 Task: Look for vegan products only.
Action: Mouse moved to (21, 54)
Screenshot: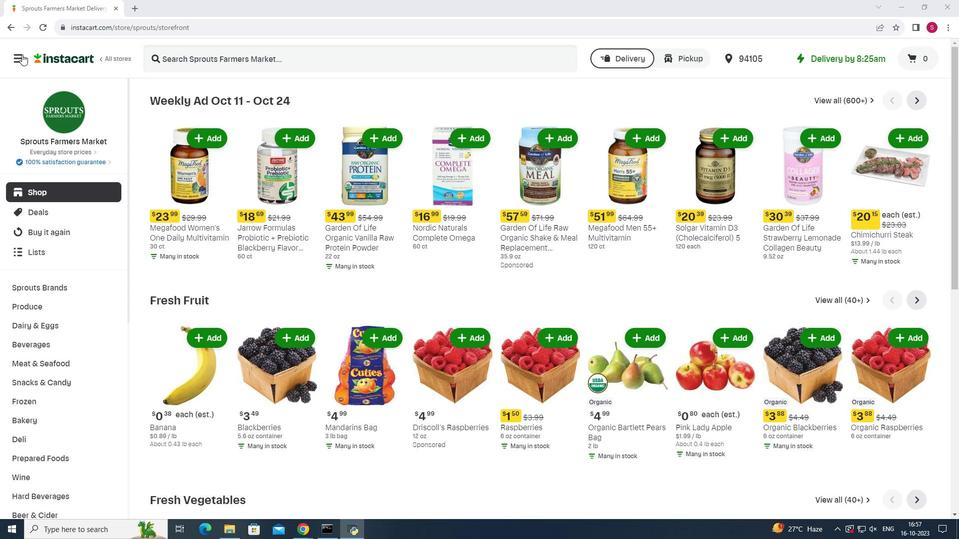 
Action: Mouse pressed left at (21, 54)
Screenshot: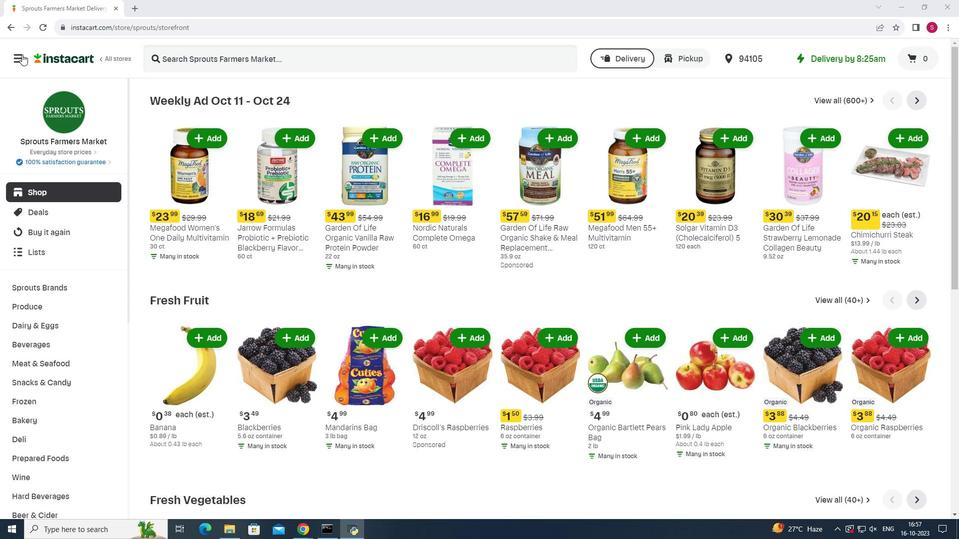 
Action: Mouse moved to (53, 263)
Screenshot: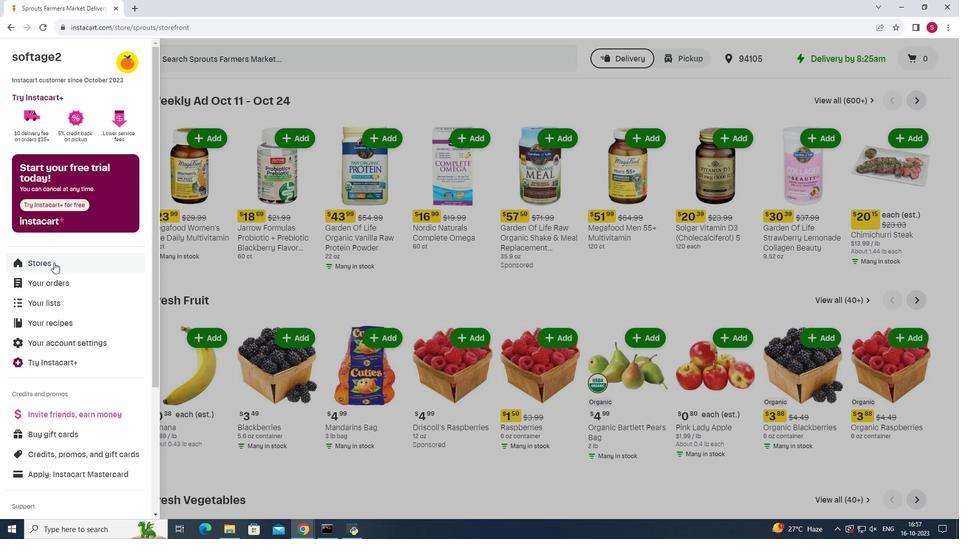
Action: Mouse pressed left at (53, 263)
Screenshot: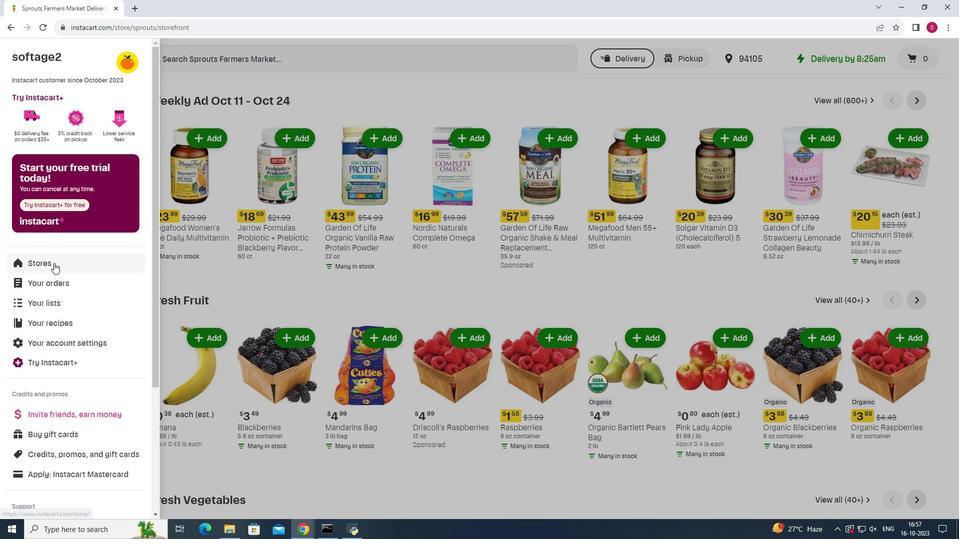 
Action: Mouse moved to (237, 85)
Screenshot: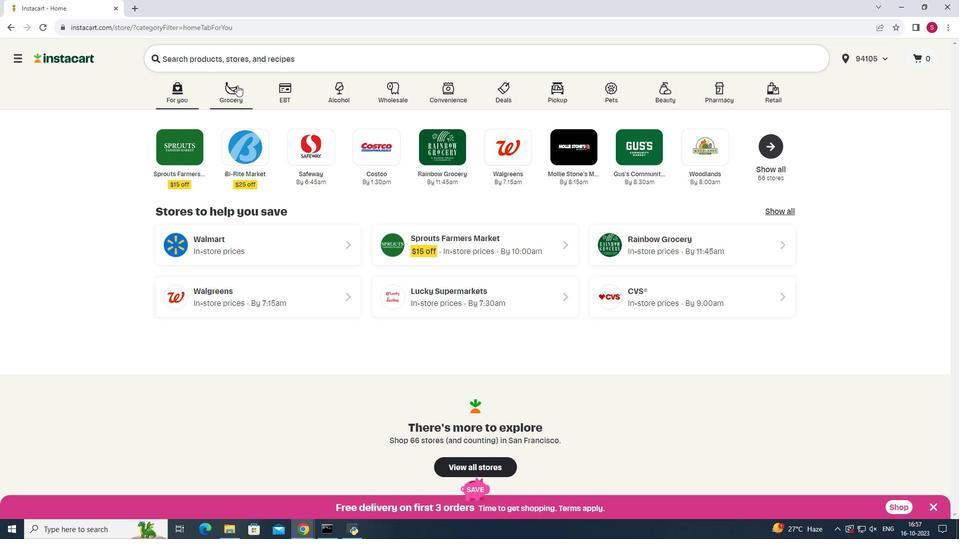 
Action: Mouse pressed left at (237, 85)
Screenshot: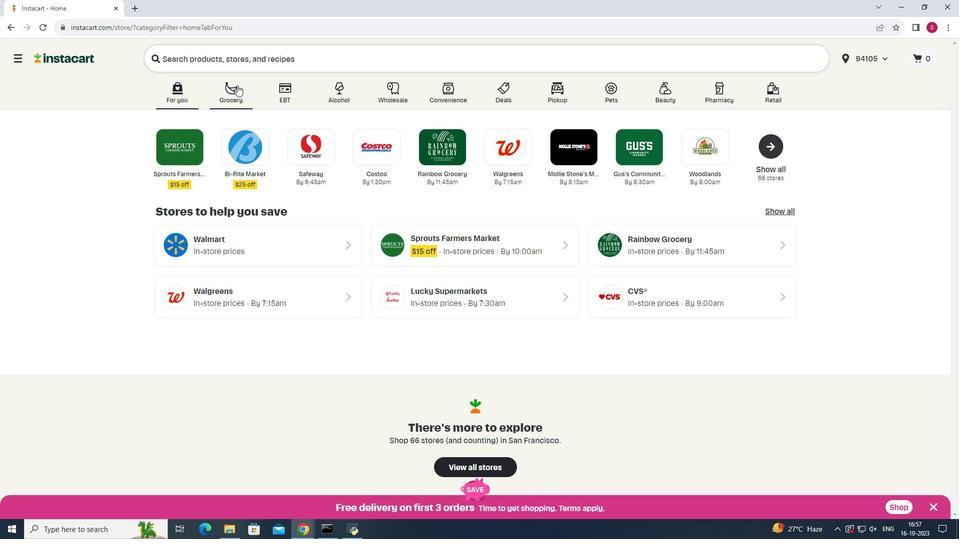 
Action: Mouse moved to (667, 139)
Screenshot: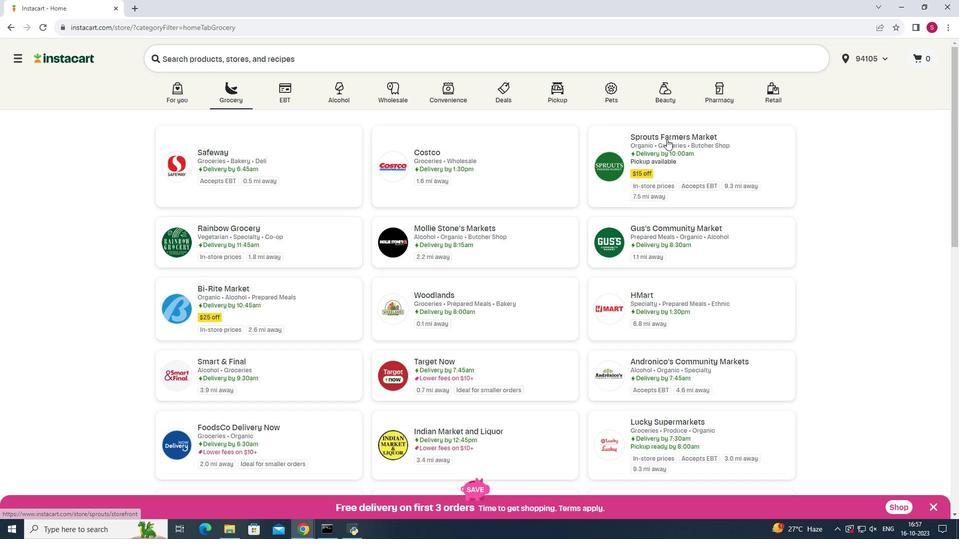 
Action: Mouse pressed left at (667, 139)
Screenshot: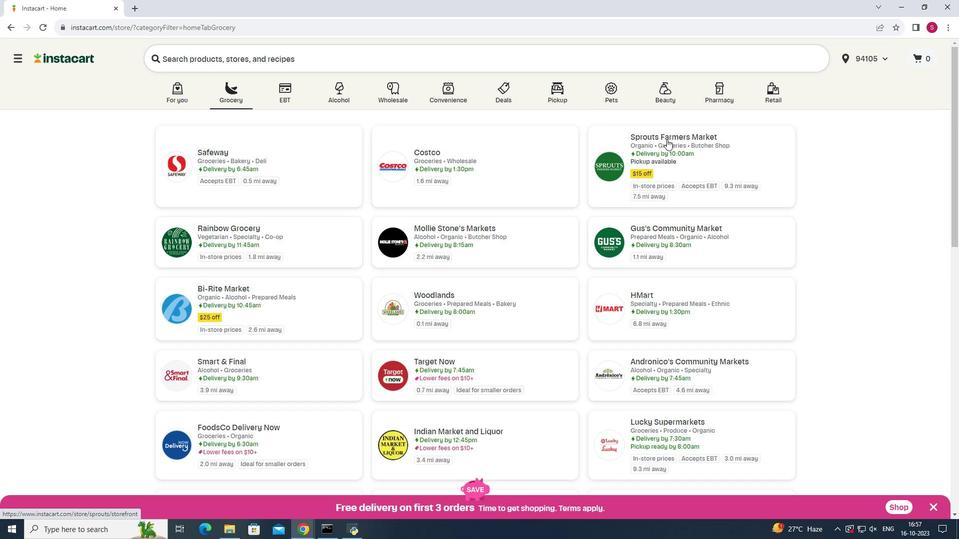 
Action: Mouse moved to (49, 366)
Screenshot: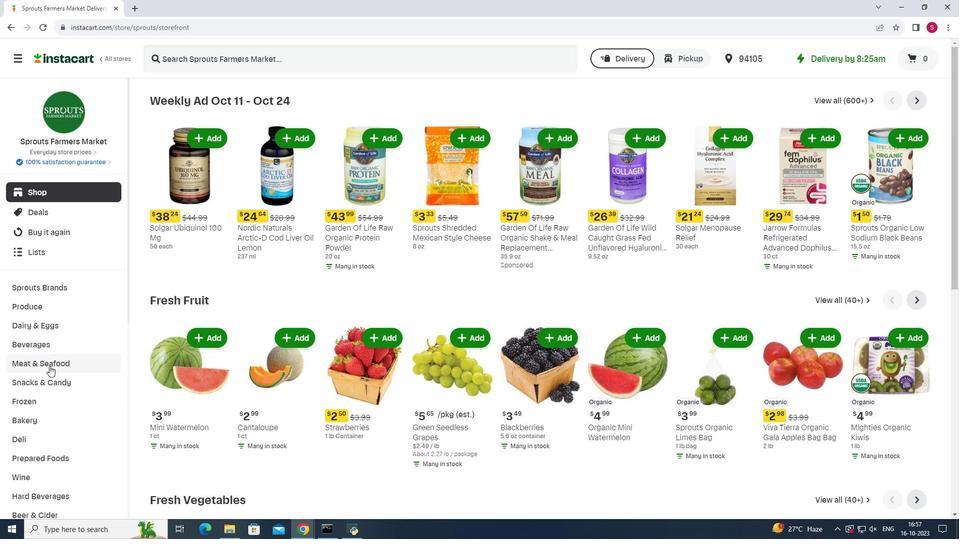 
Action: Mouse pressed left at (49, 366)
Screenshot: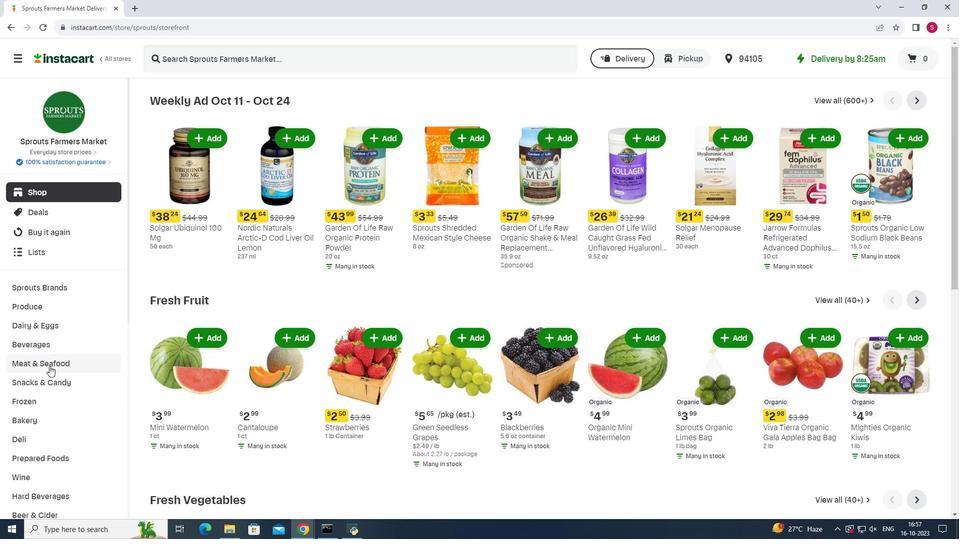 
Action: Mouse moved to (711, 121)
Screenshot: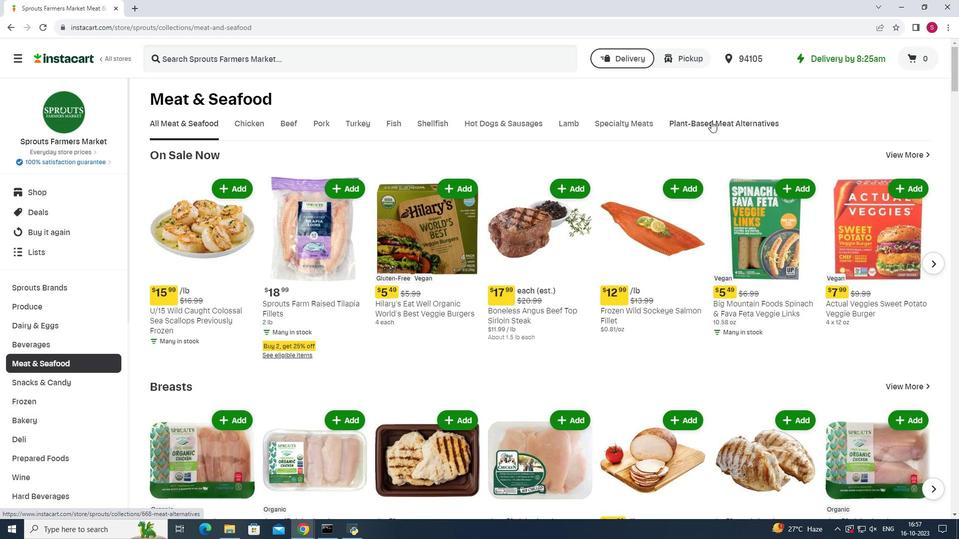 
Action: Mouse pressed left at (711, 121)
Screenshot: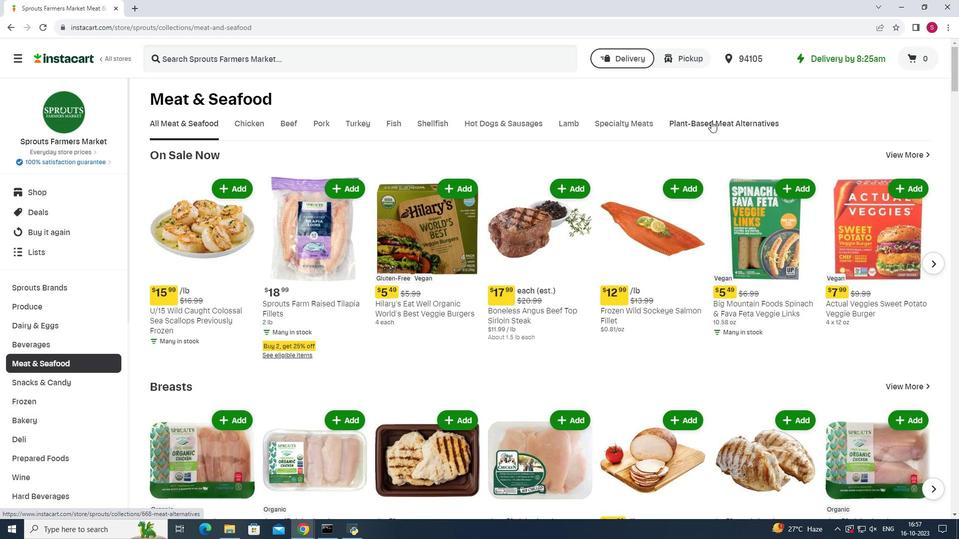 
Action: Mouse moved to (411, 169)
Screenshot: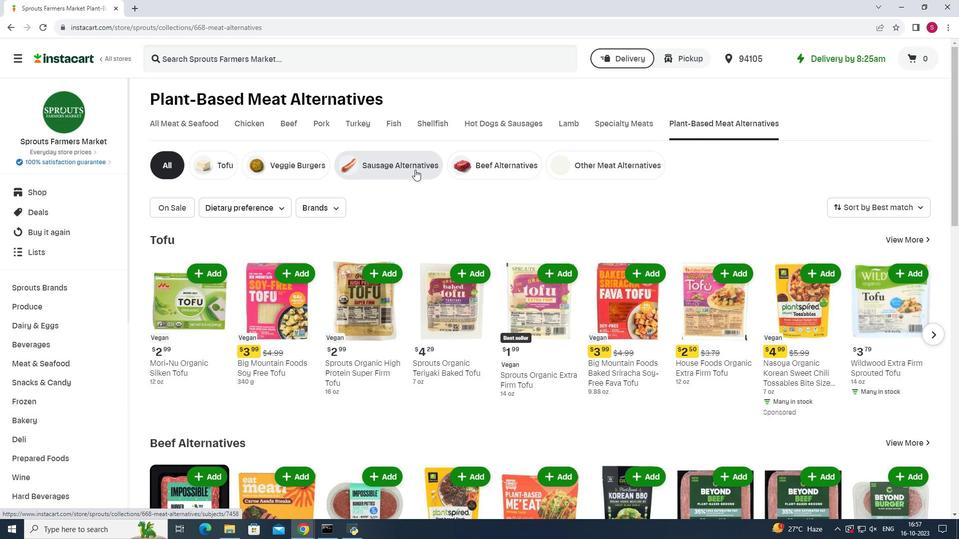 
Action: Mouse pressed left at (411, 169)
Screenshot: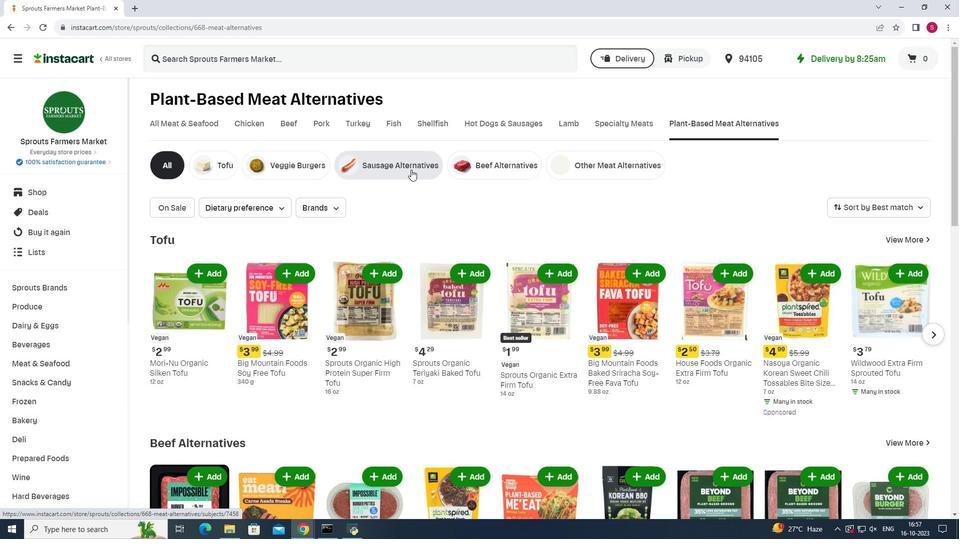 
Action: Mouse moved to (277, 208)
Screenshot: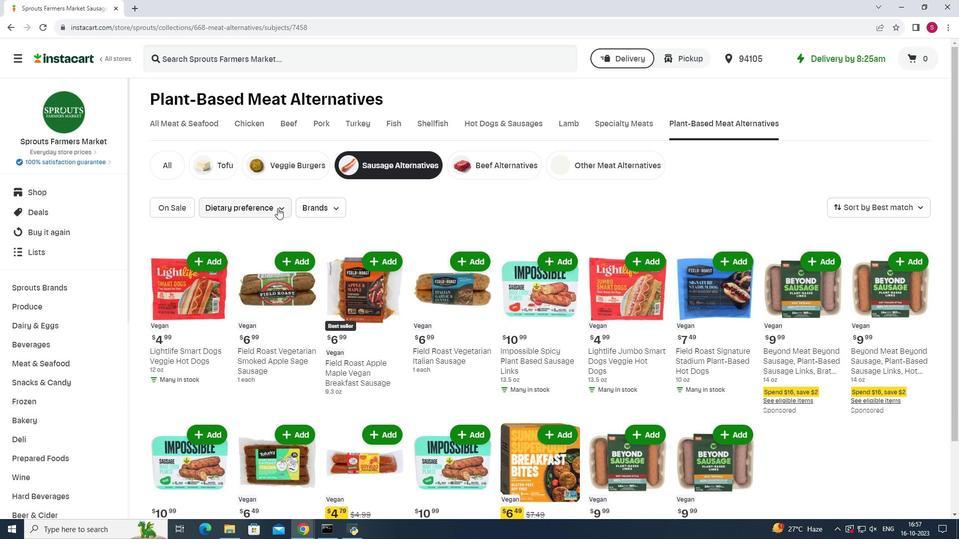 
Action: Mouse pressed left at (277, 208)
Screenshot: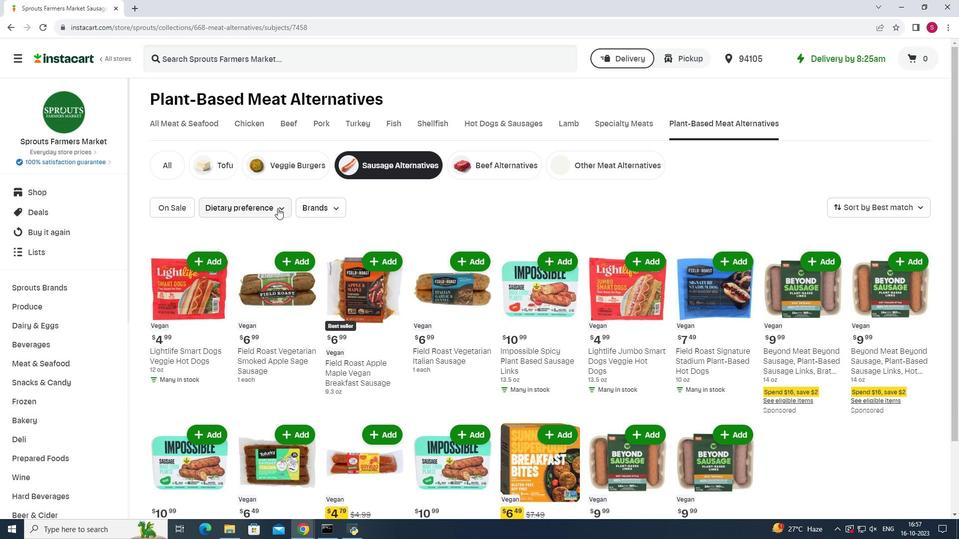 
Action: Mouse moved to (212, 237)
Screenshot: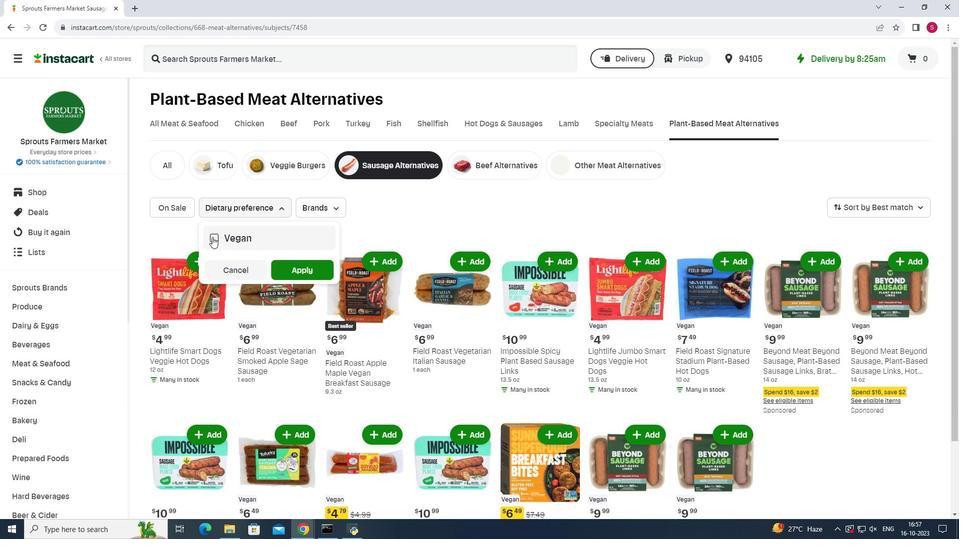 
Action: Mouse pressed left at (212, 237)
Screenshot: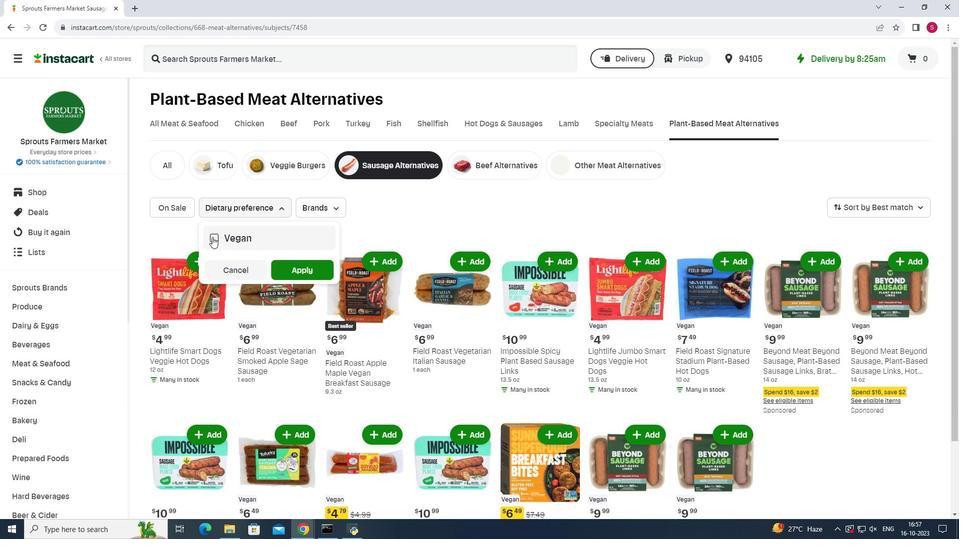 
Action: Mouse moved to (299, 268)
Screenshot: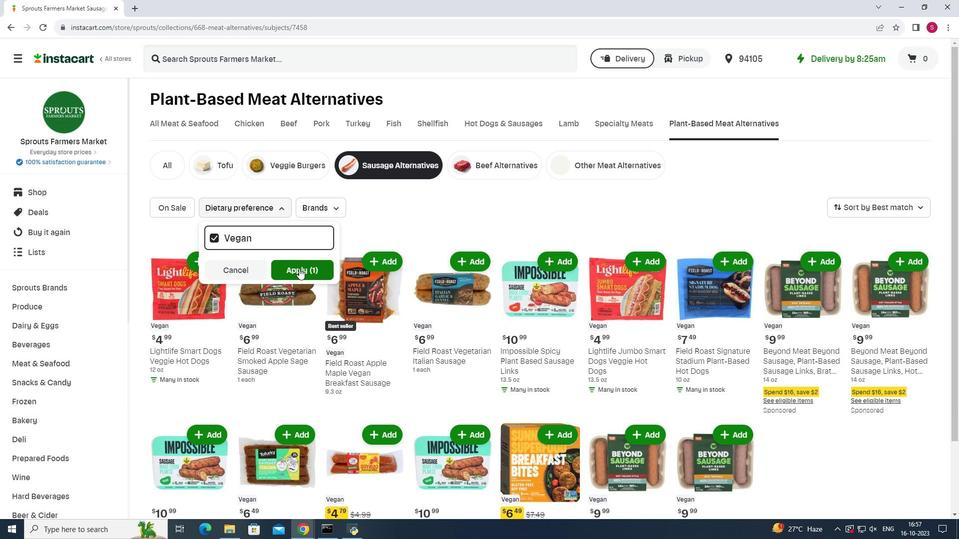 
Action: Mouse pressed left at (299, 268)
Screenshot: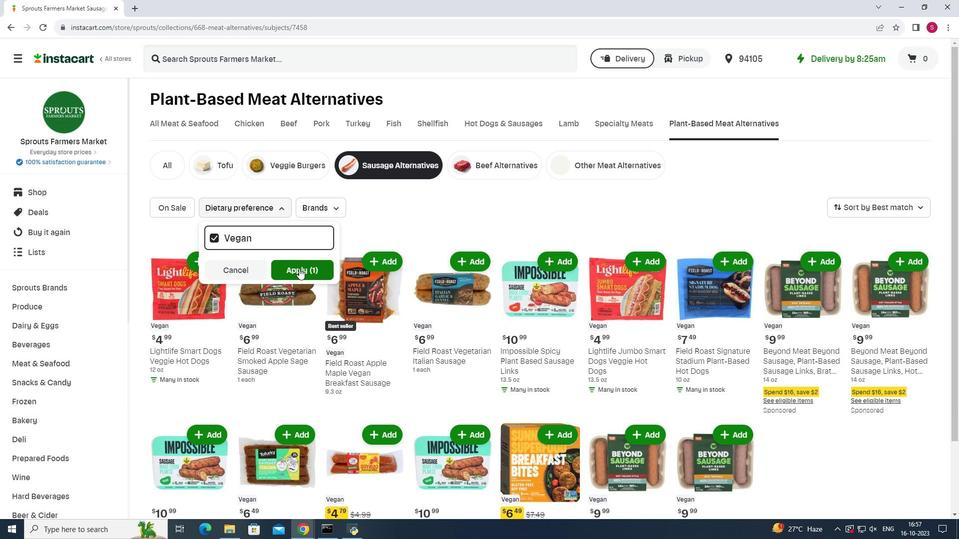 
Action: Mouse moved to (671, 233)
Screenshot: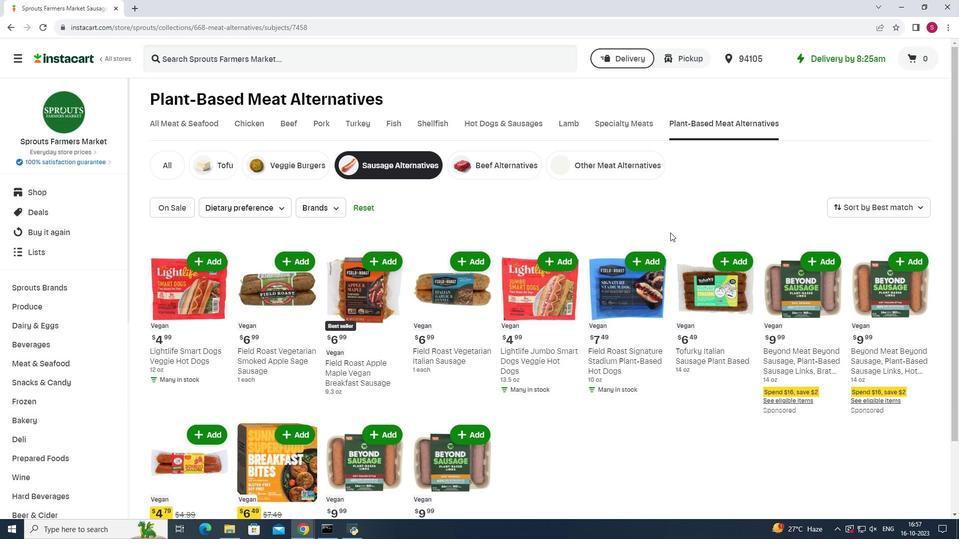 
Action: Mouse scrolled (671, 232) with delta (0, 0)
Screenshot: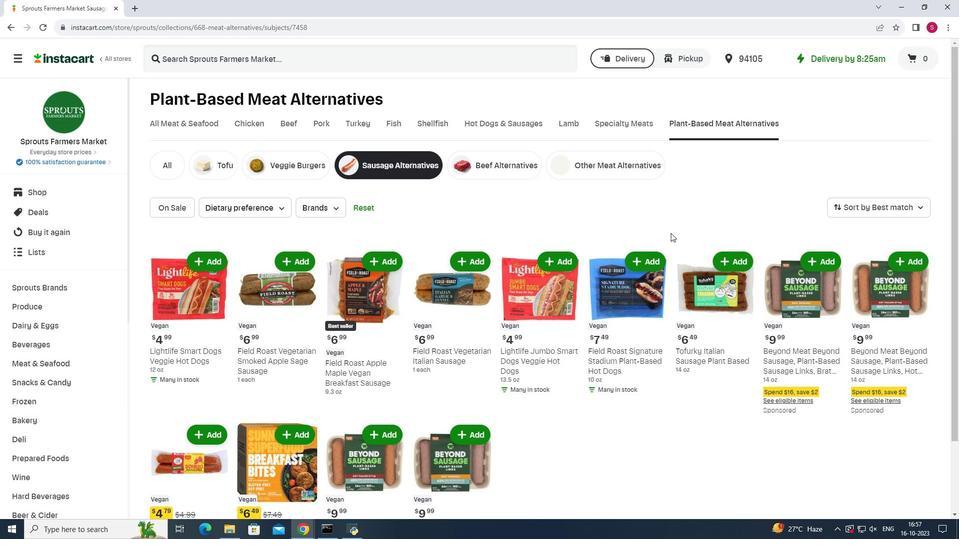 
Action: Mouse scrolled (671, 232) with delta (0, 0)
Screenshot: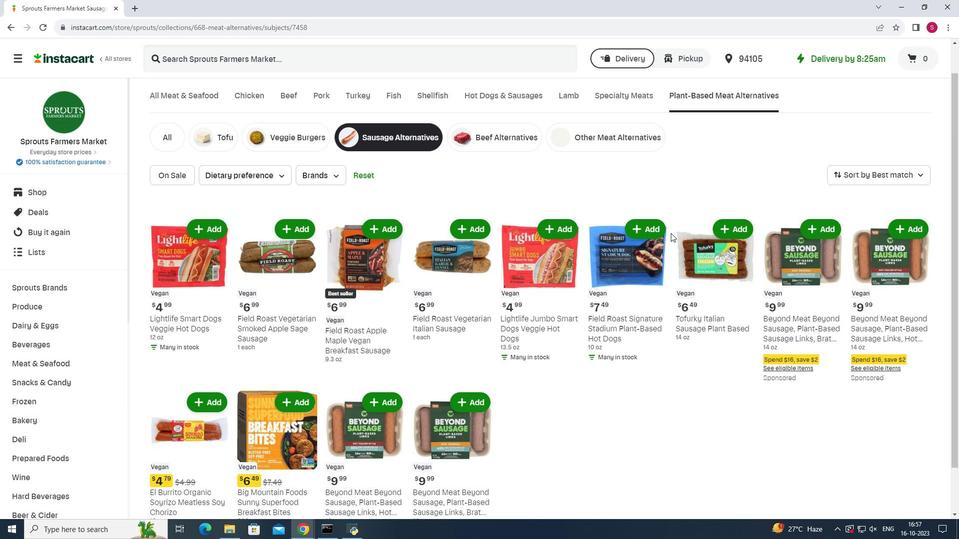 
Action: Mouse scrolled (671, 232) with delta (0, 0)
Screenshot: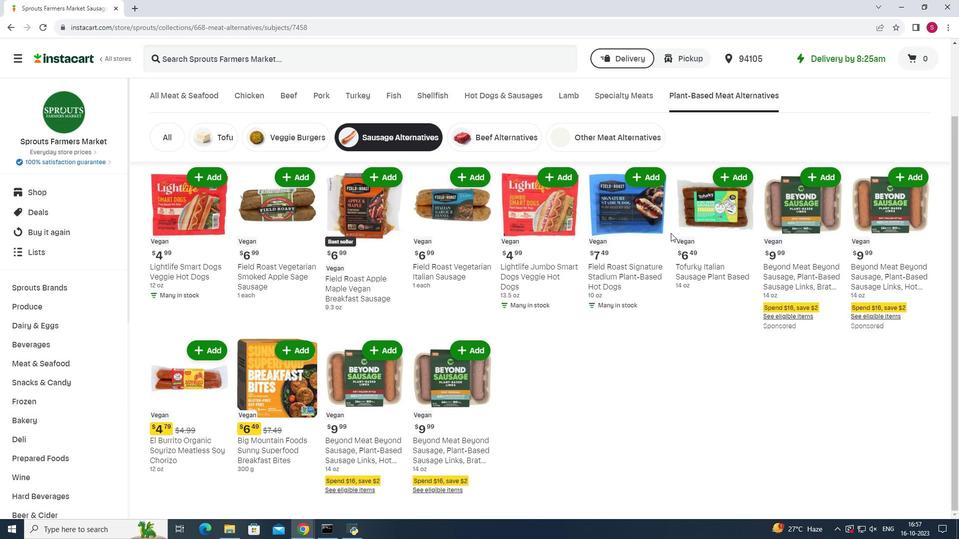 
Action: Mouse scrolled (671, 232) with delta (0, 0)
Screenshot: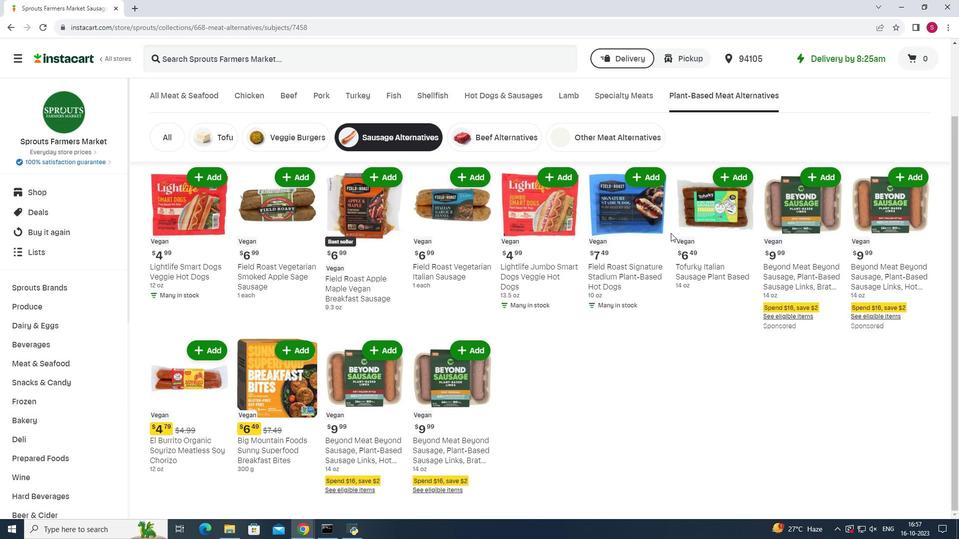 
Action: Mouse moved to (670, 232)
Screenshot: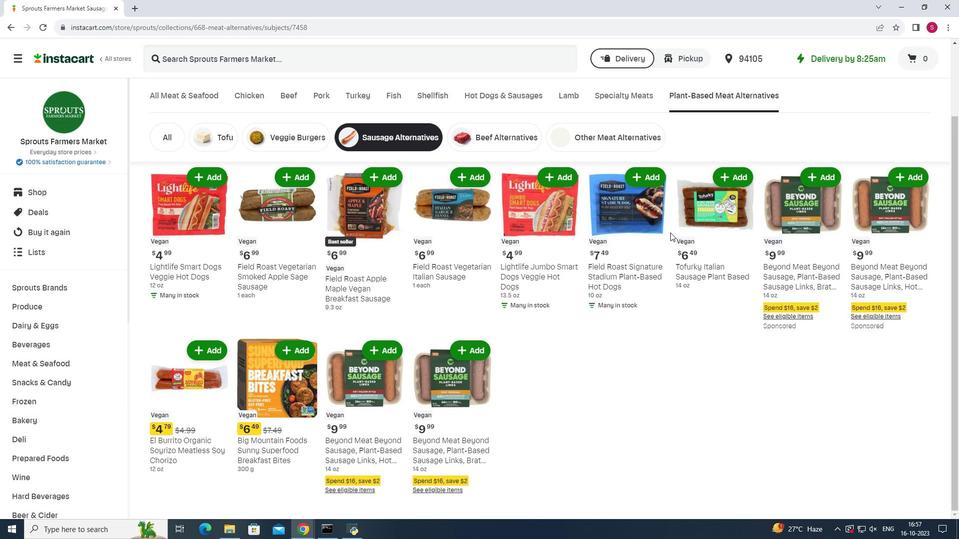 
Action: Mouse scrolled (670, 233) with delta (0, 0)
Screenshot: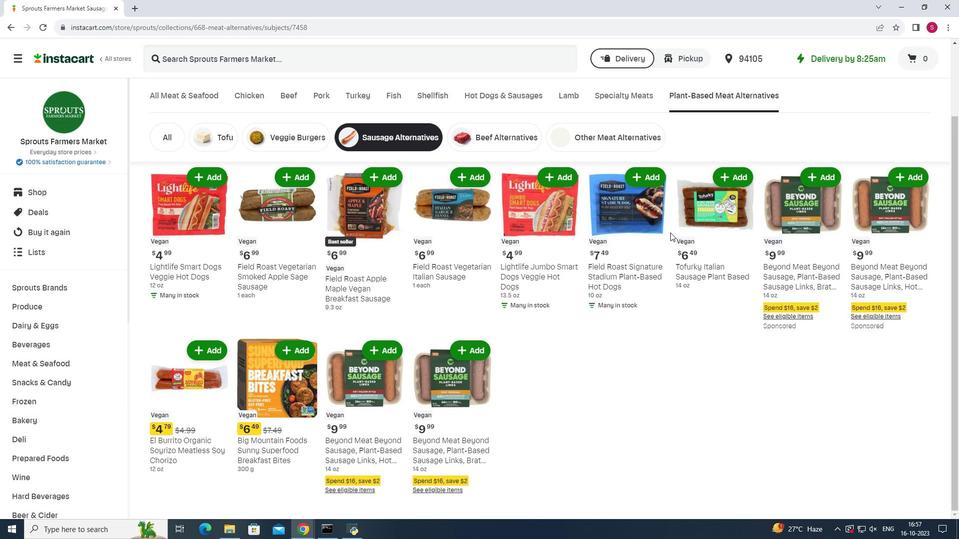 
Action: Mouse scrolled (670, 233) with delta (0, 0)
Screenshot: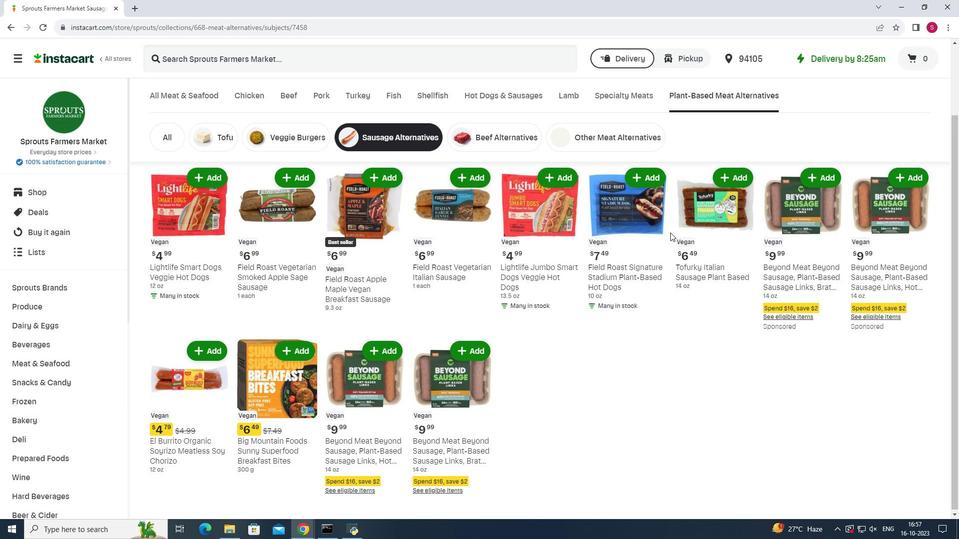 
Action: Mouse scrolled (670, 233) with delta (0, 0)
Screenshot: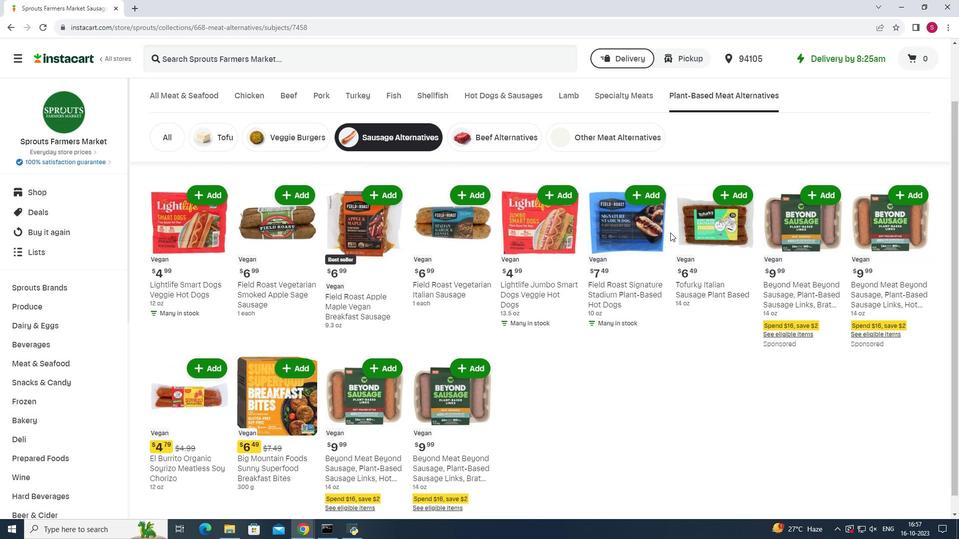 
Action: Mouse scrolled (670, 233) with delta (0, 0)
Screenshot: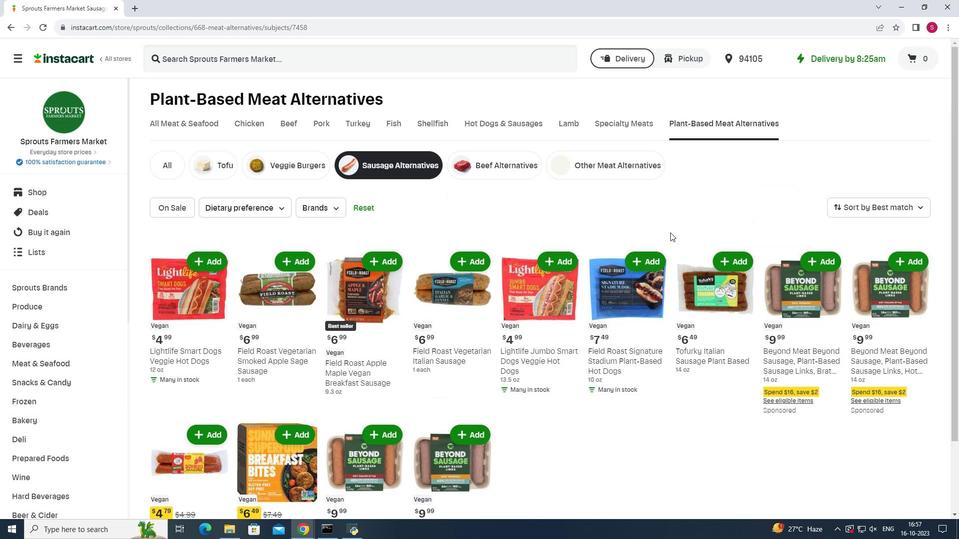 
Action: Mouse moved to (657, 222)
Screenshot: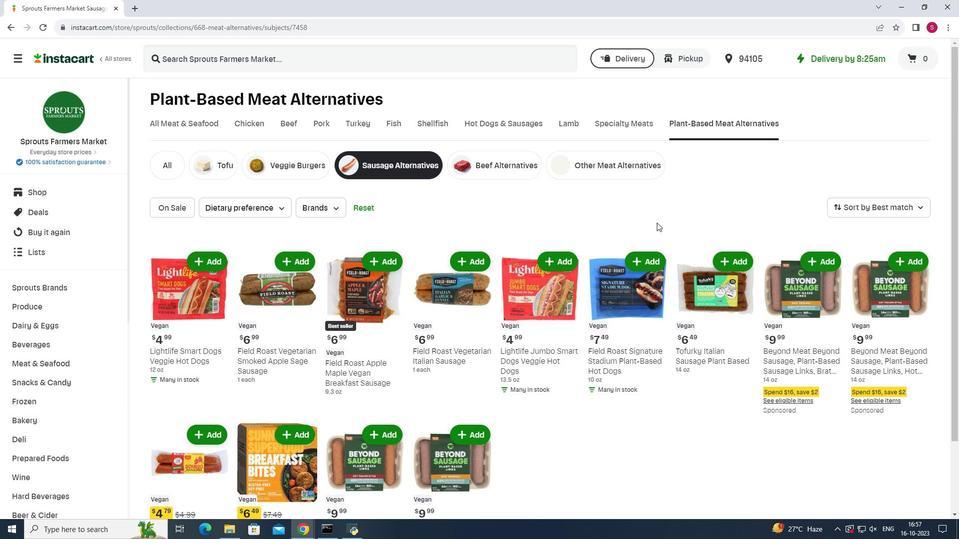 
